 Task: Create a schedule automation trigger every second thursday of the month at 01:00 PM.
Action: Mouse moved to (989, 284)
Screenshot: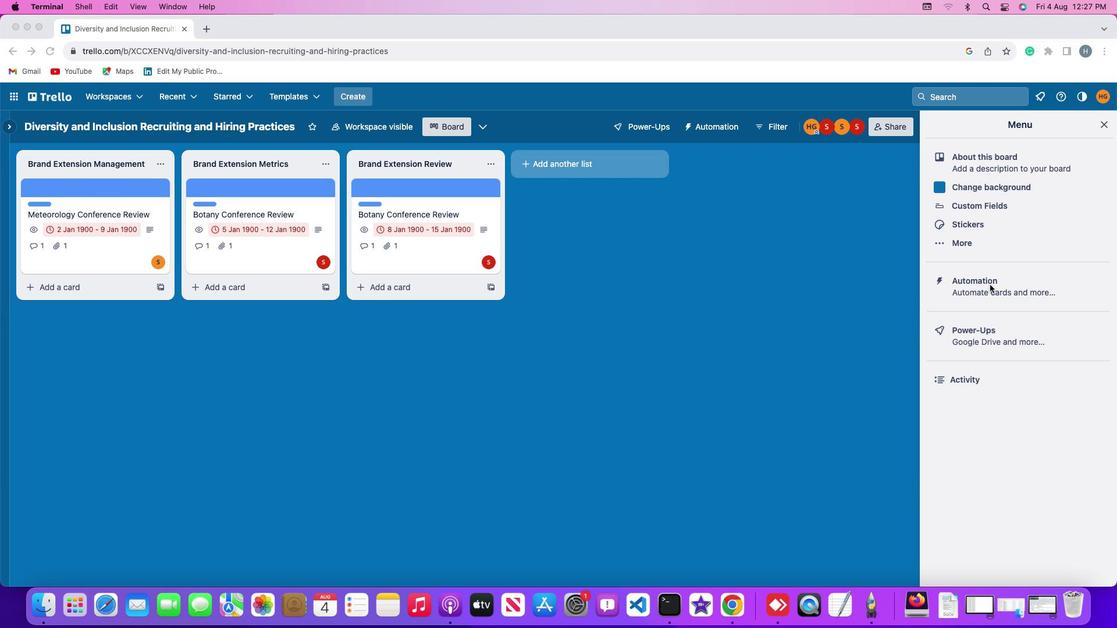 
Action: Mouse pressed left at (989, 284)
Screenshot: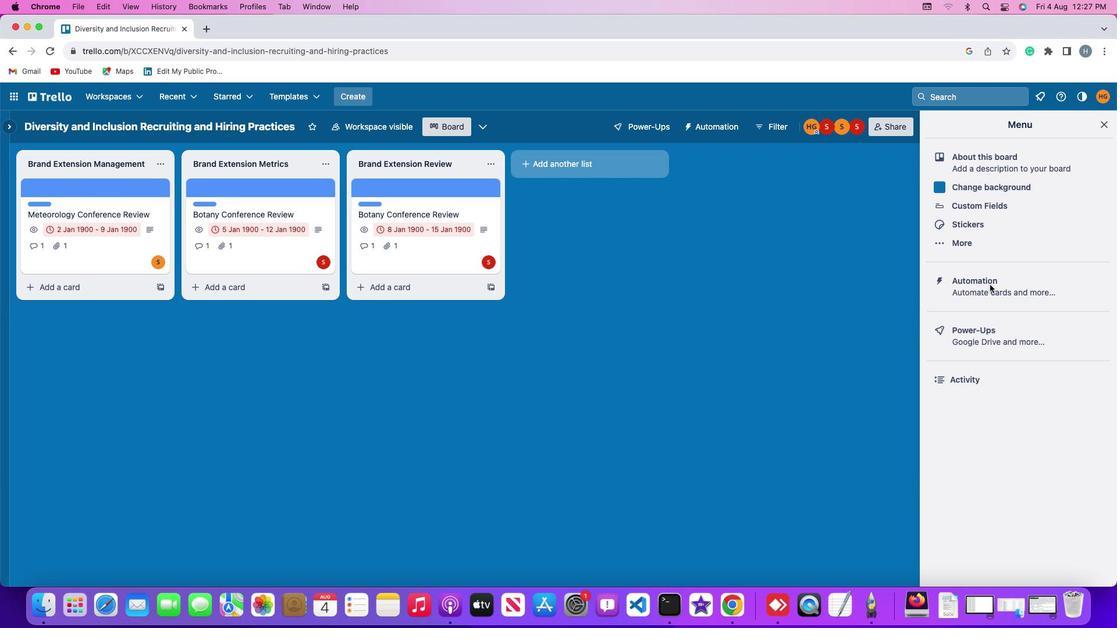
Action: Mouse pressed left at (989, 284)
Screenshot: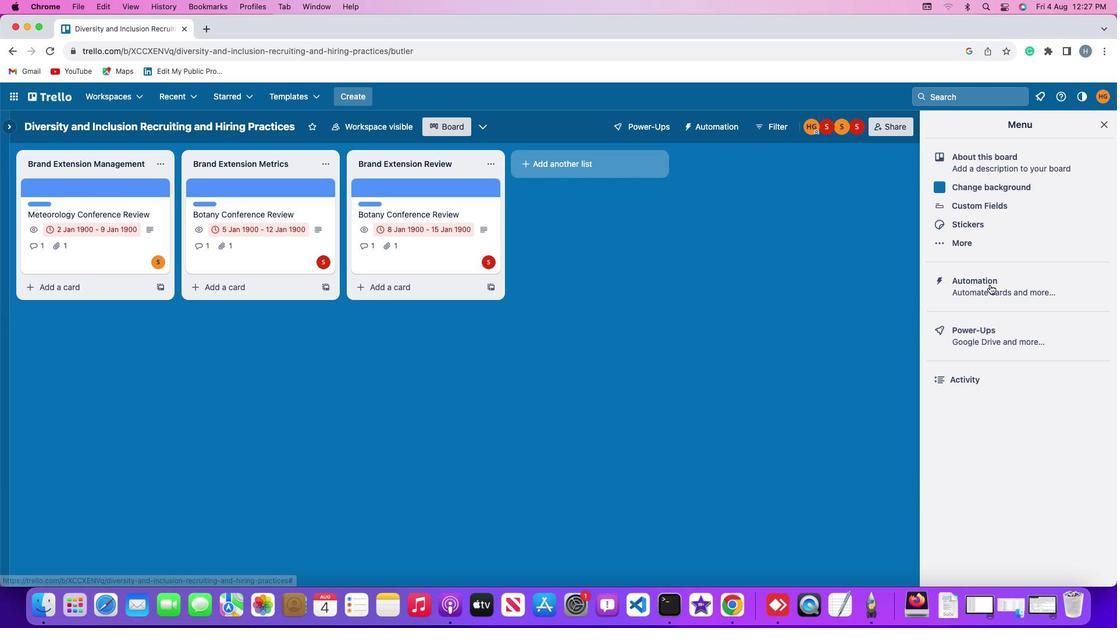 
Action: Mouse moved to (64, 252)
Screenshot: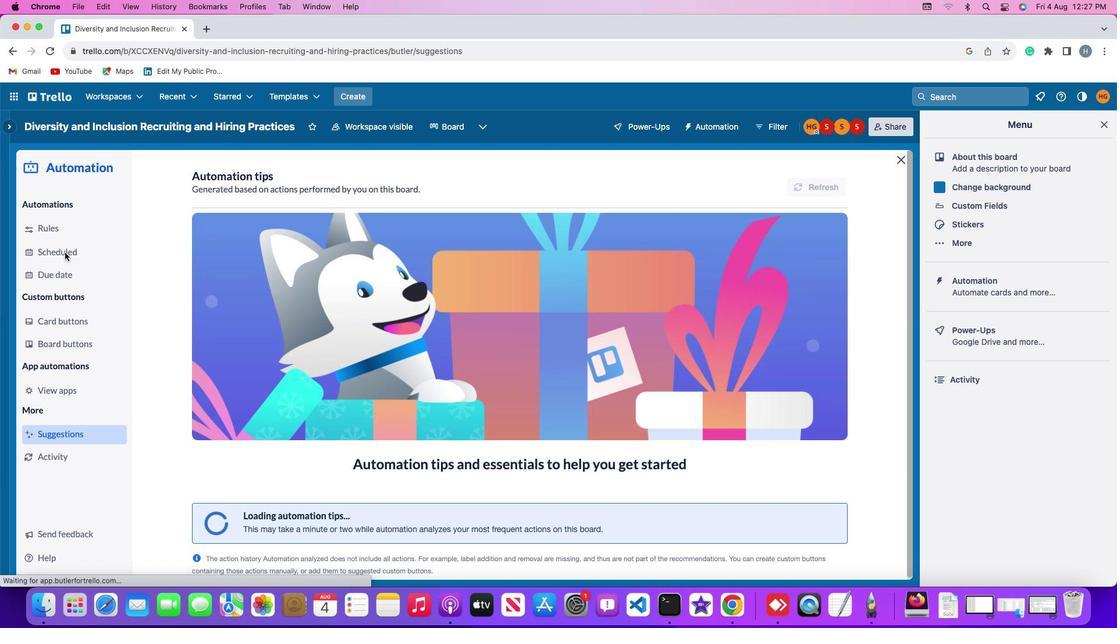 
Action: Mouse pressed left at (64, 252)
Screenshot: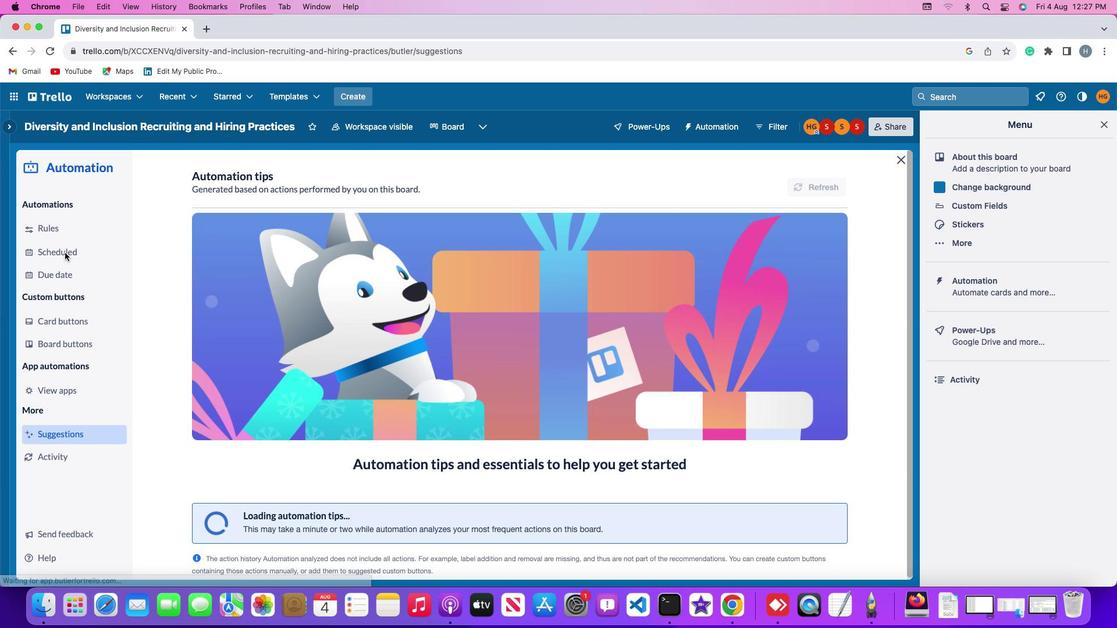 
Action: Mouse moved to (774, 178)
Screenshot: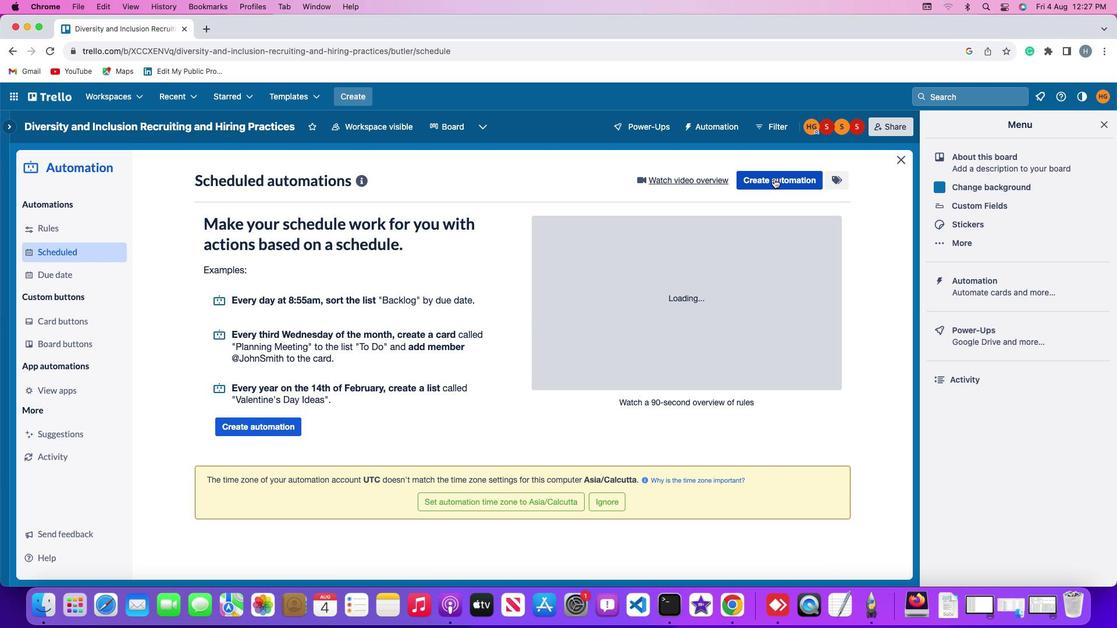 
Action: Mouse pressed left at (774, 178)
Screenshot: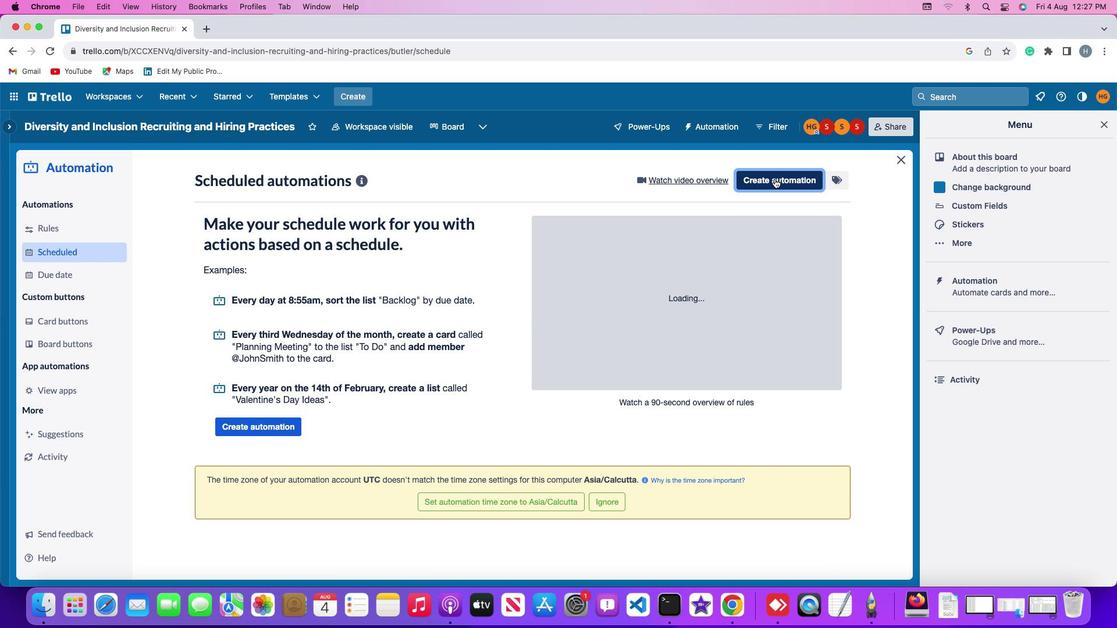 
Action: Mouse moved to (550, 291)
Screenshot: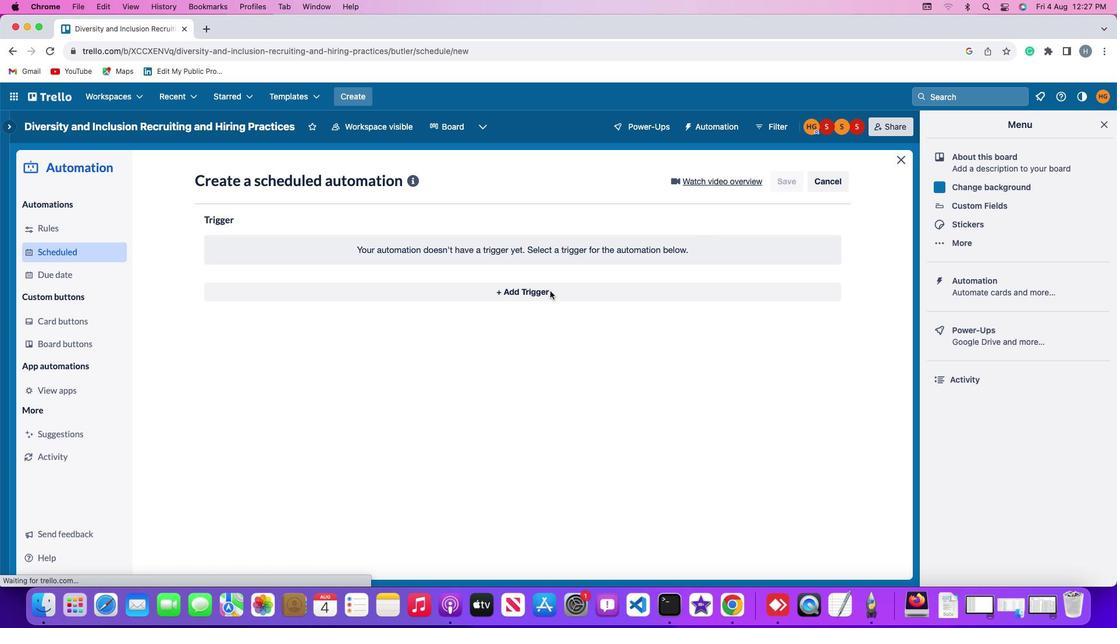 
Action: Mouse pressed left at (550, 291)
Screenshot: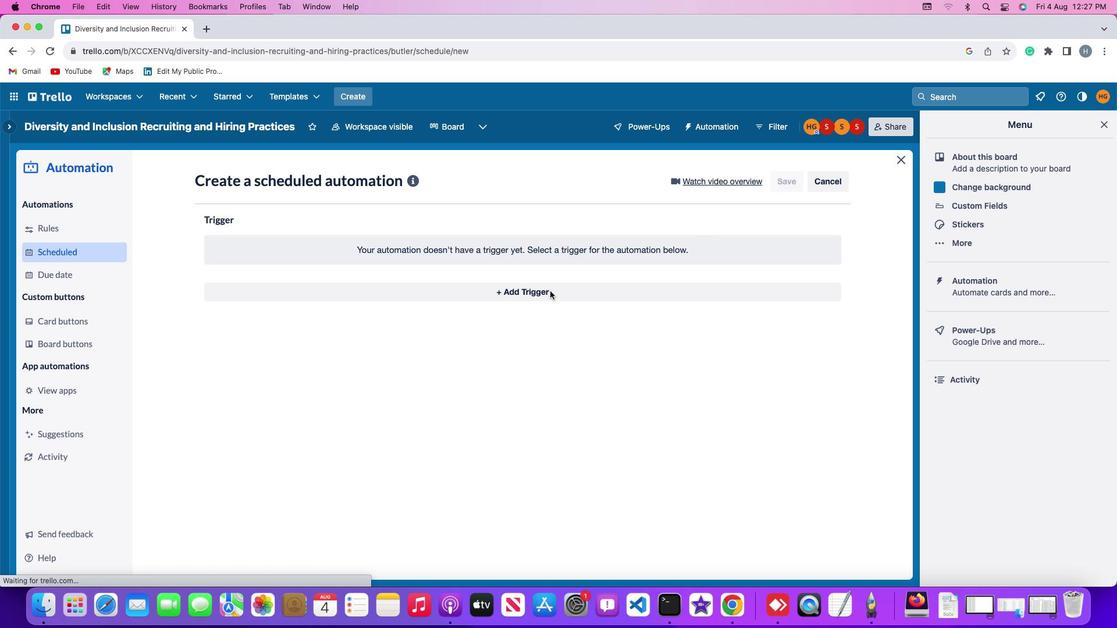 
Action: Mouse moved to (244, 494)
Screenshot: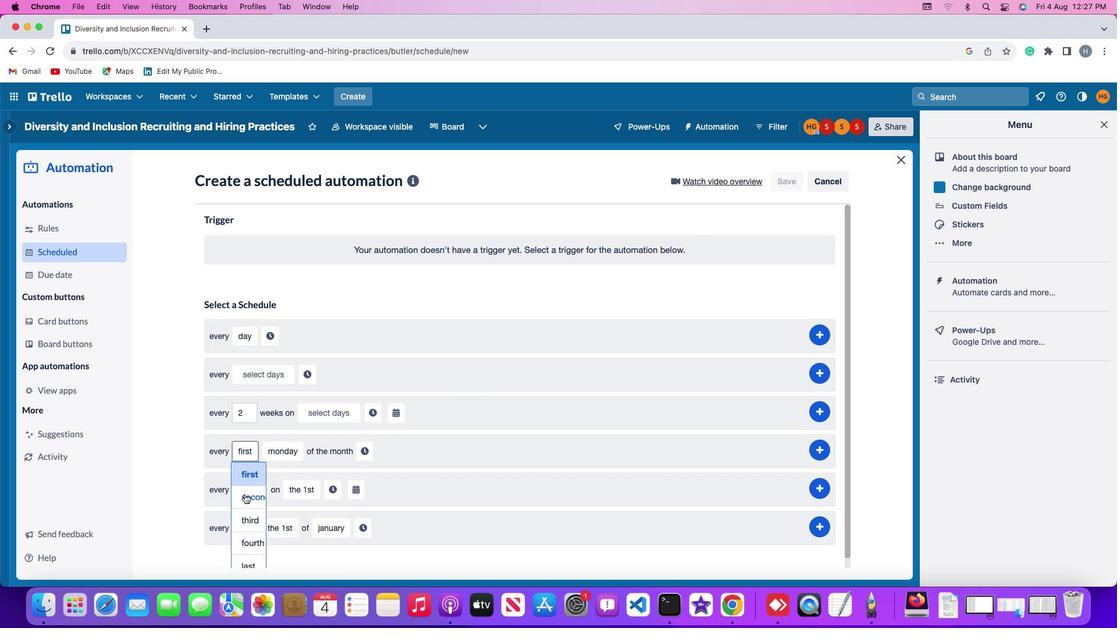 
Action: Mouse pressed left at (244, 494)
Screenshot: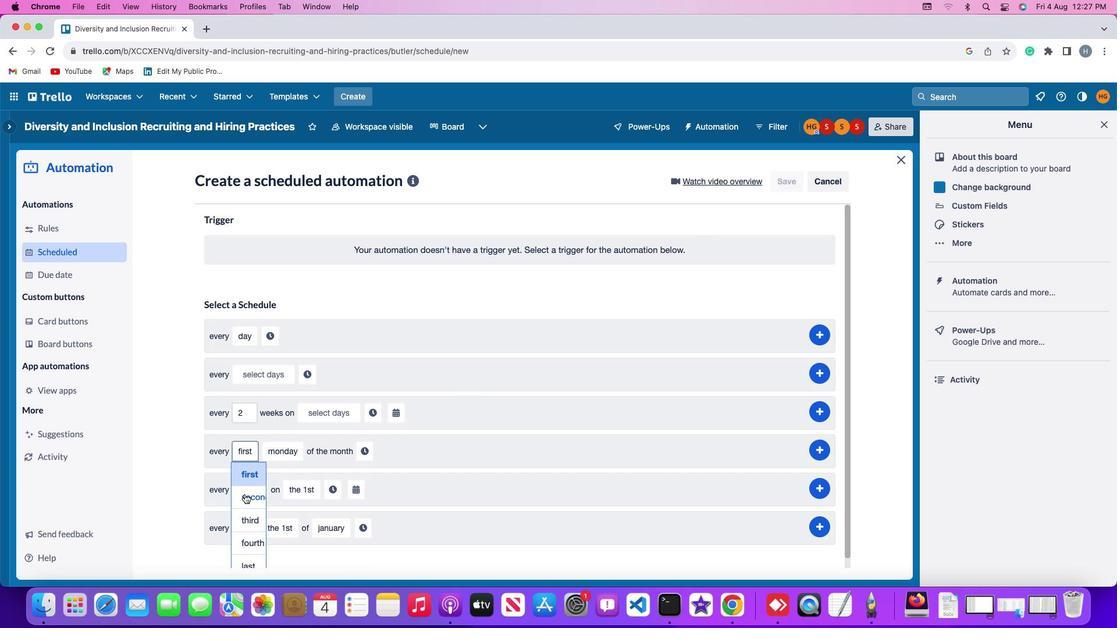 
Action: Mouse moved to (331, 361)
Screenshot: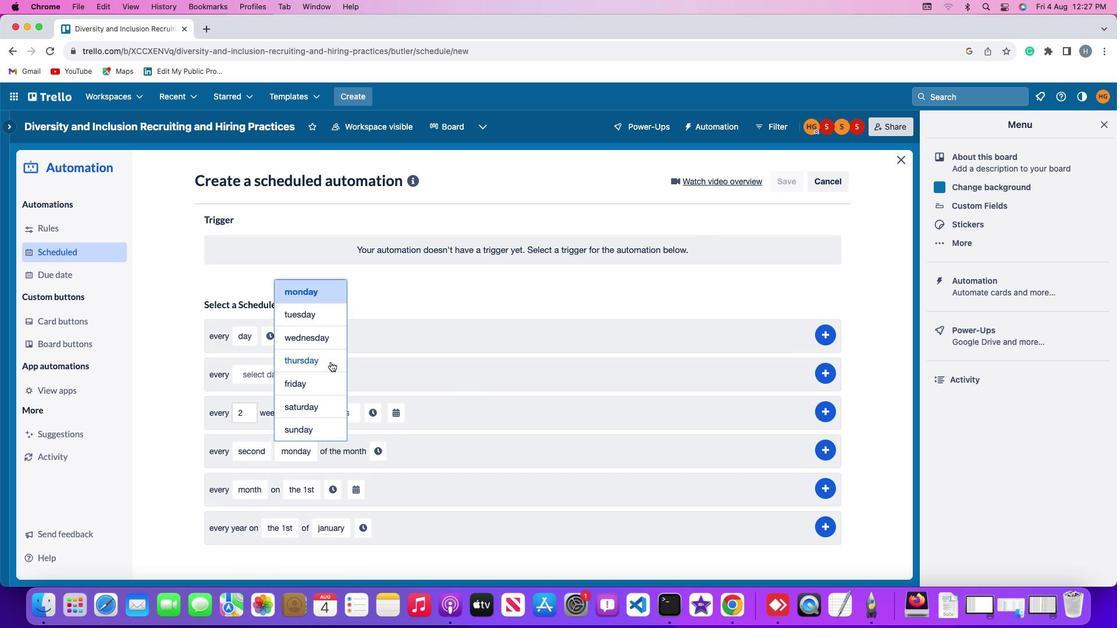 
Action: Mouse pressed left at (331, 361)
Screenshot: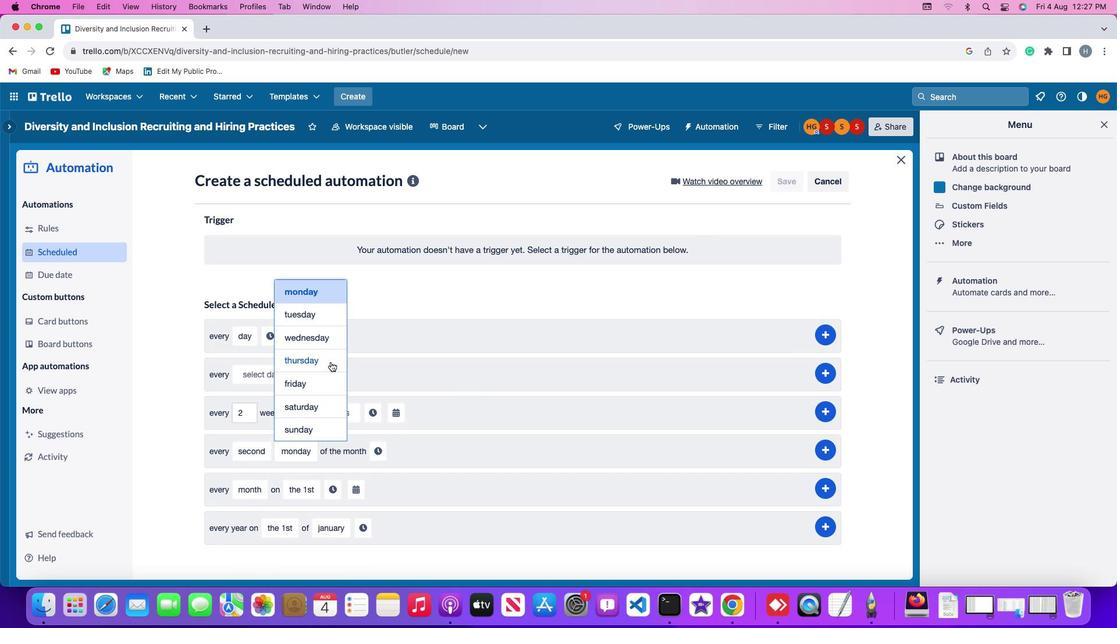 
Action: Mouse moved to (380, 446)
Screenshot: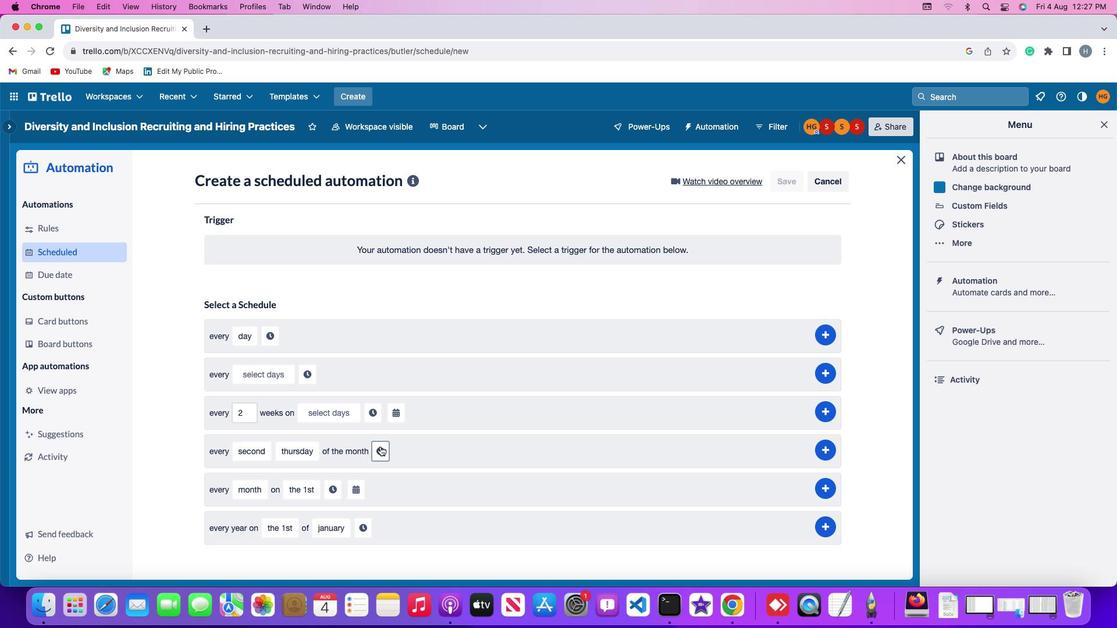 
Action: Mouse pressed left at (380, 446)
Screenshot: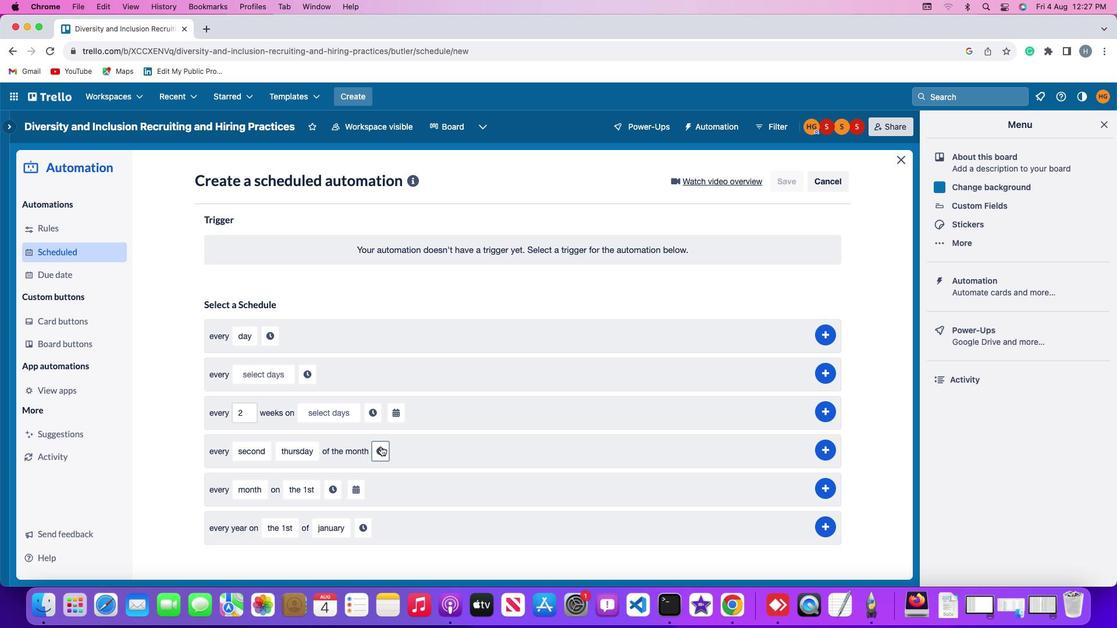 
Action: Mouse moved to (405, 450)
Screenshot: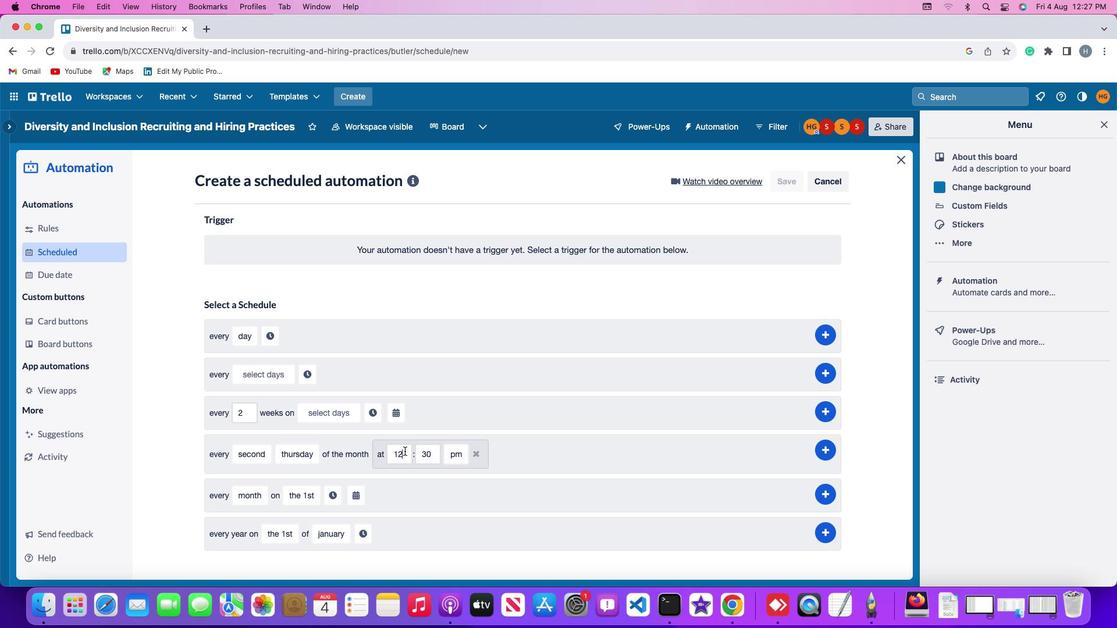 
Action: Mouse pressed left at (405, 450)
Screenshot: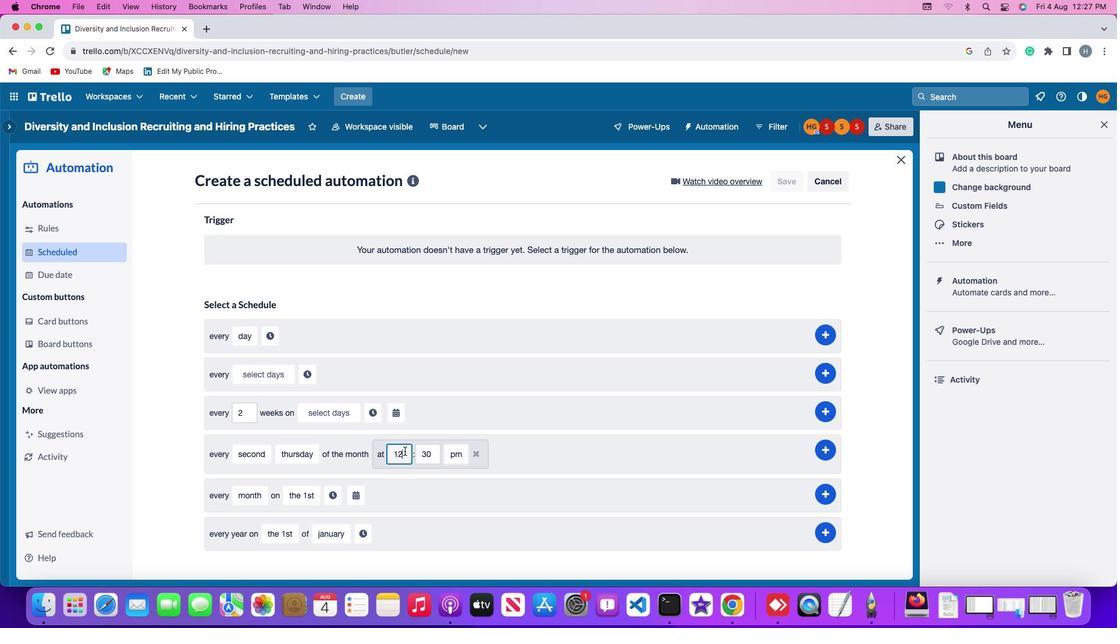
Action: Mouse moved to (404, 450)
Screenshot: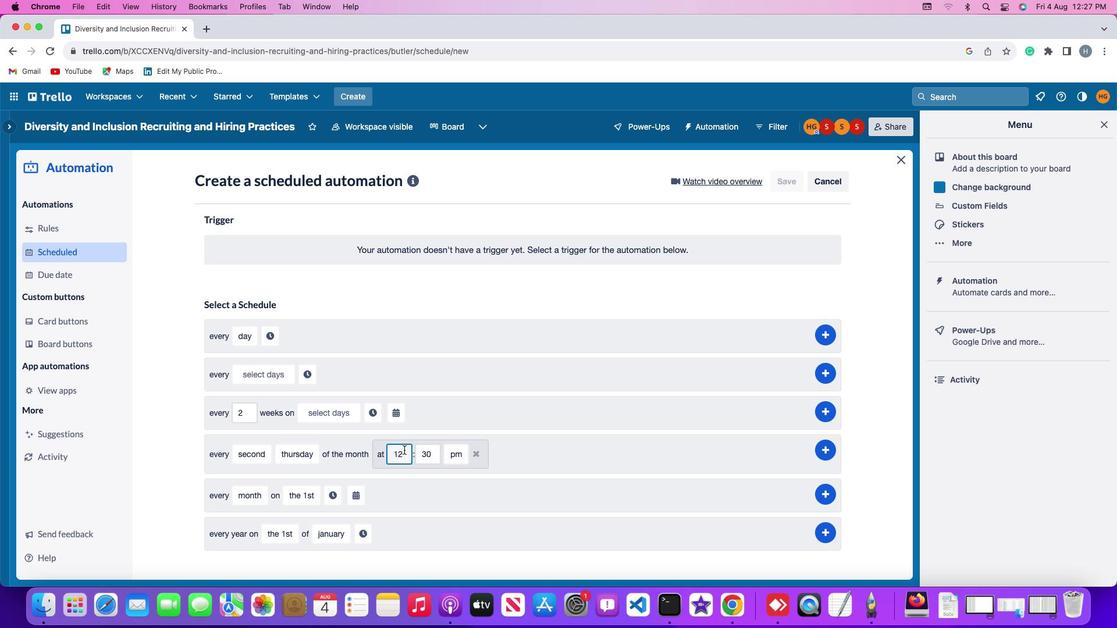 
Action: Key pressed Key.backspaceKey.backspace
Screenshot: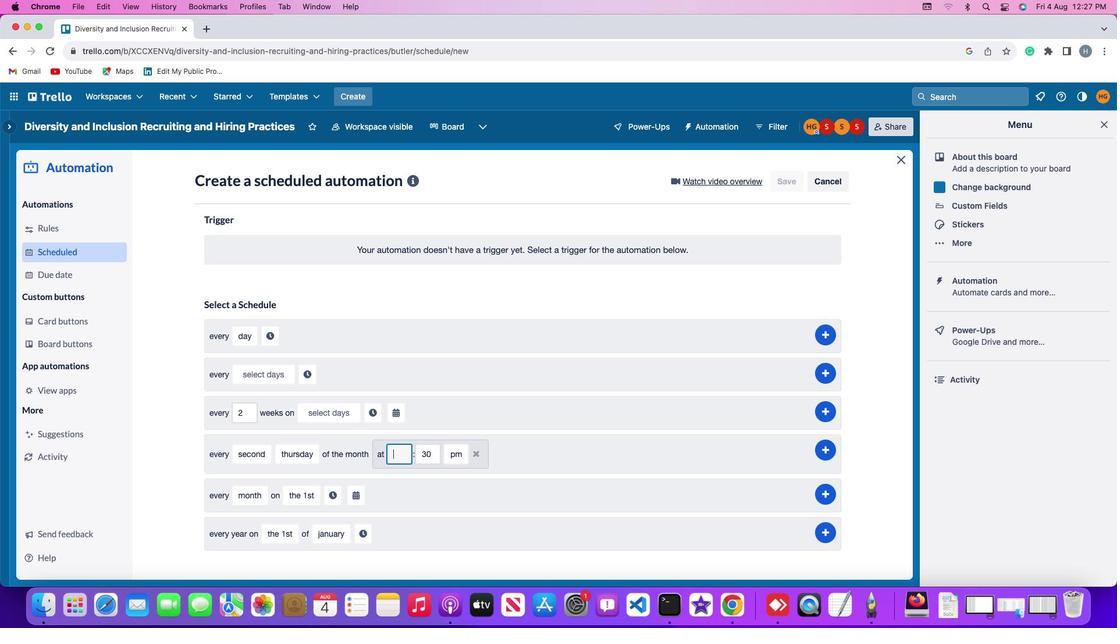 
Action: Mouse moved to (404, 450)
Screenshot: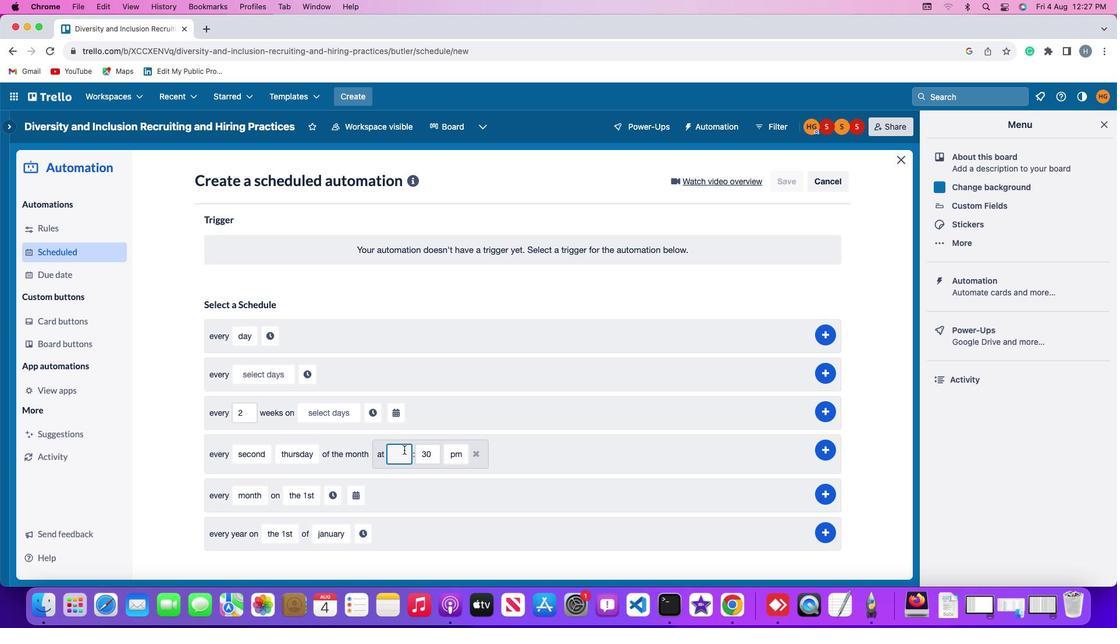 
Action: Key pressed '1'
Screenshot: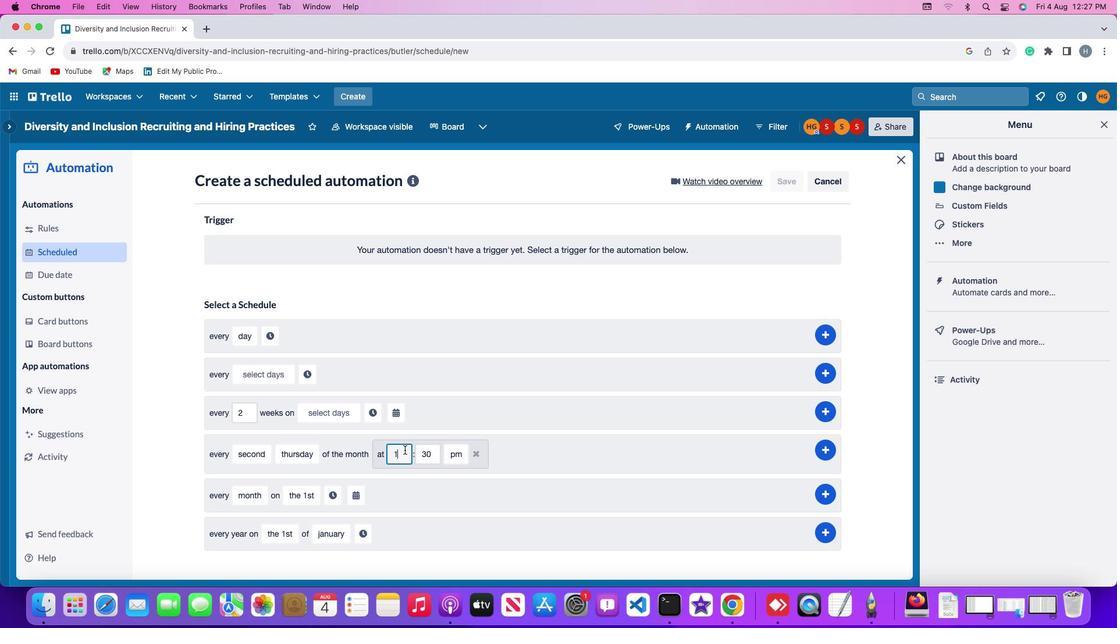 
Action: Mouse moved to (435, 453)
Screenshot: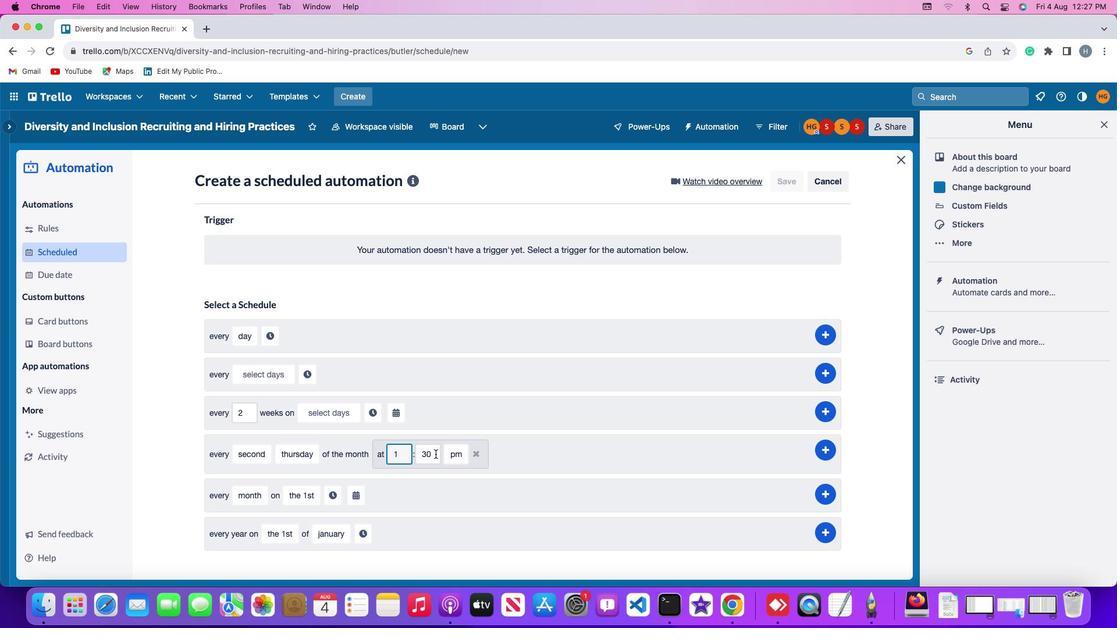 
Action: Mouse pressed left at (435, 453)
Screenshot: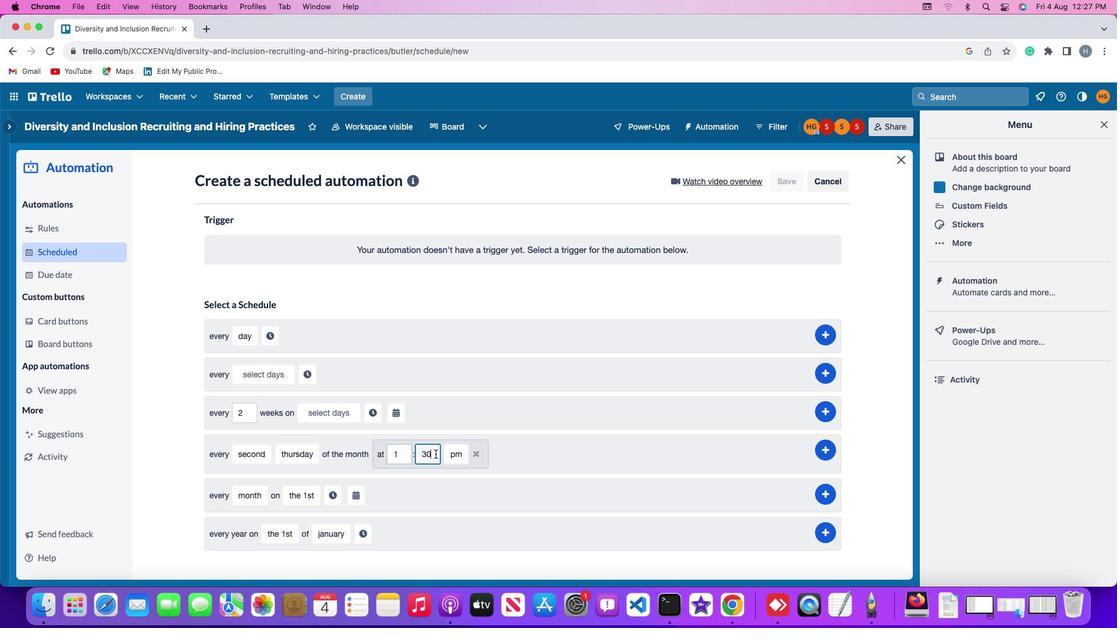 
Action: Mouse moved to (435, 453)
Screenshot: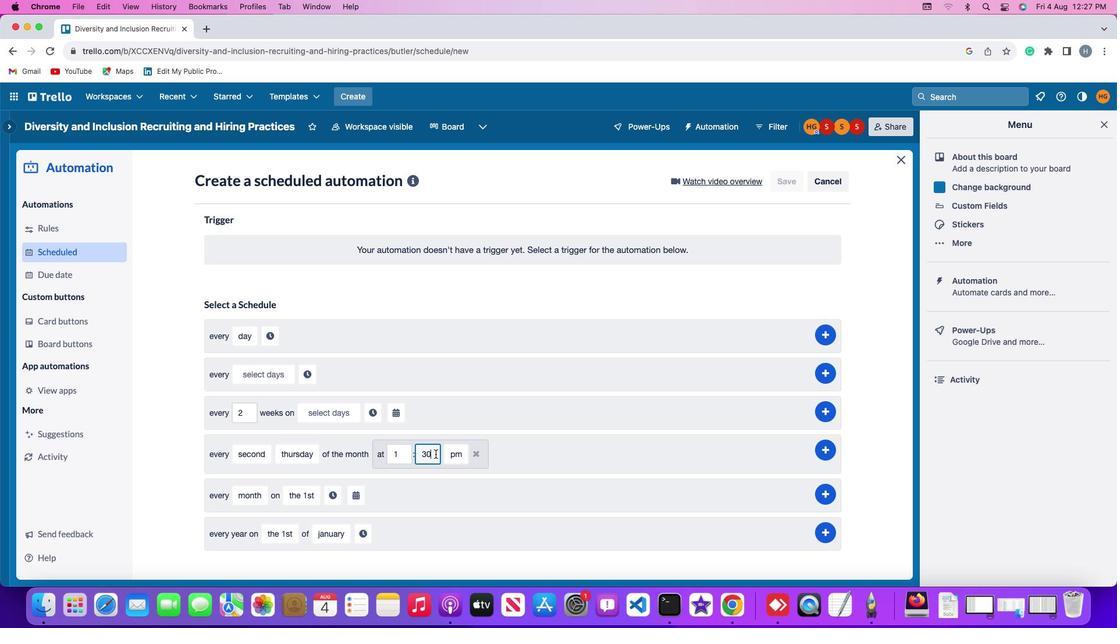 
Action: Key pressed Key.backspaceKey.backspace'0''0'
Screenshot: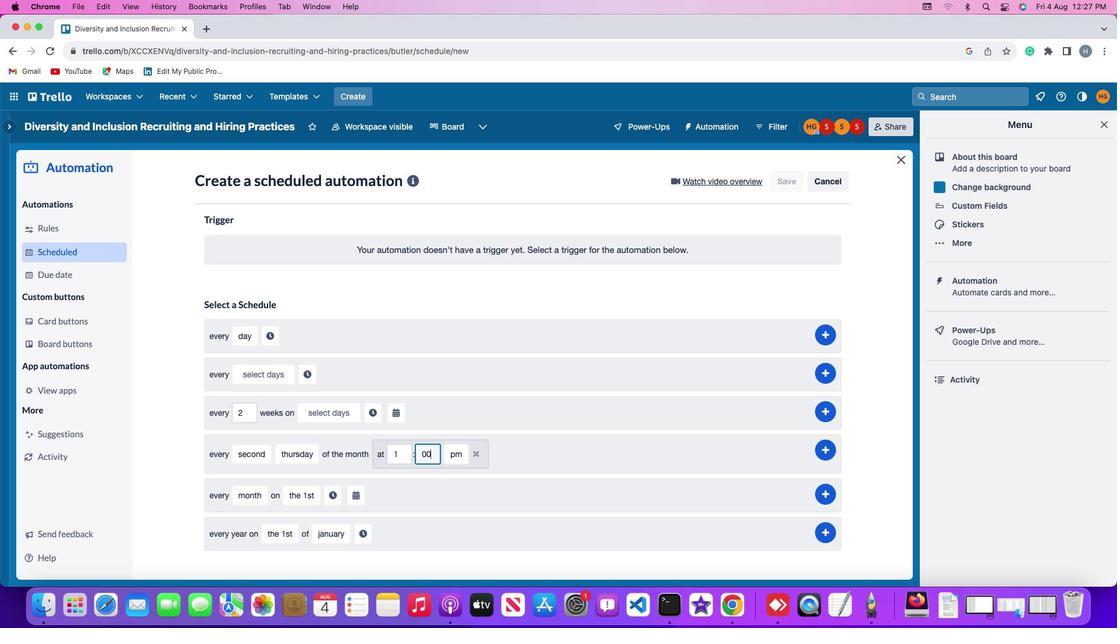 
Action: Mouse moved to (456, 499)
Screenshot: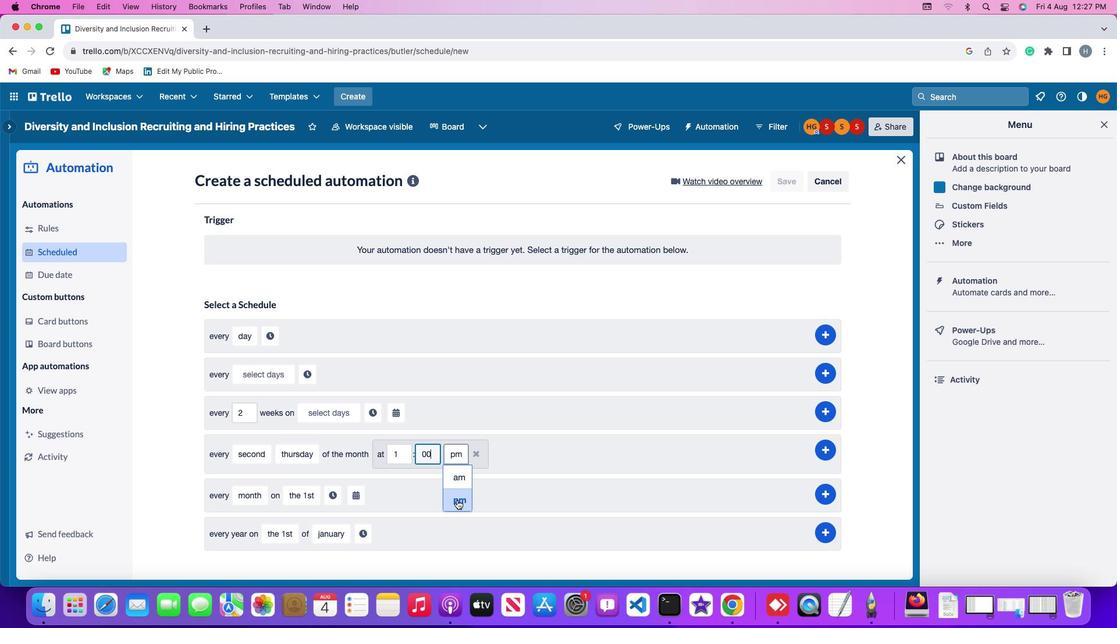 
Action: Mouse pressed left at (456, 499)
Screenshot: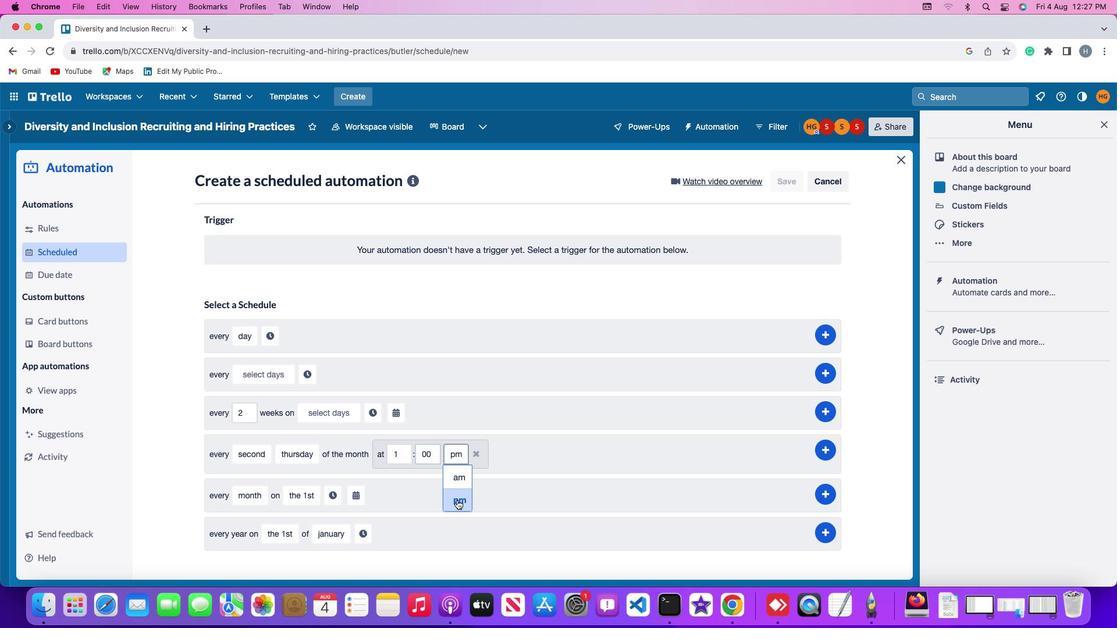 
Action: Mouse moved to (829, 448)
Screenshot: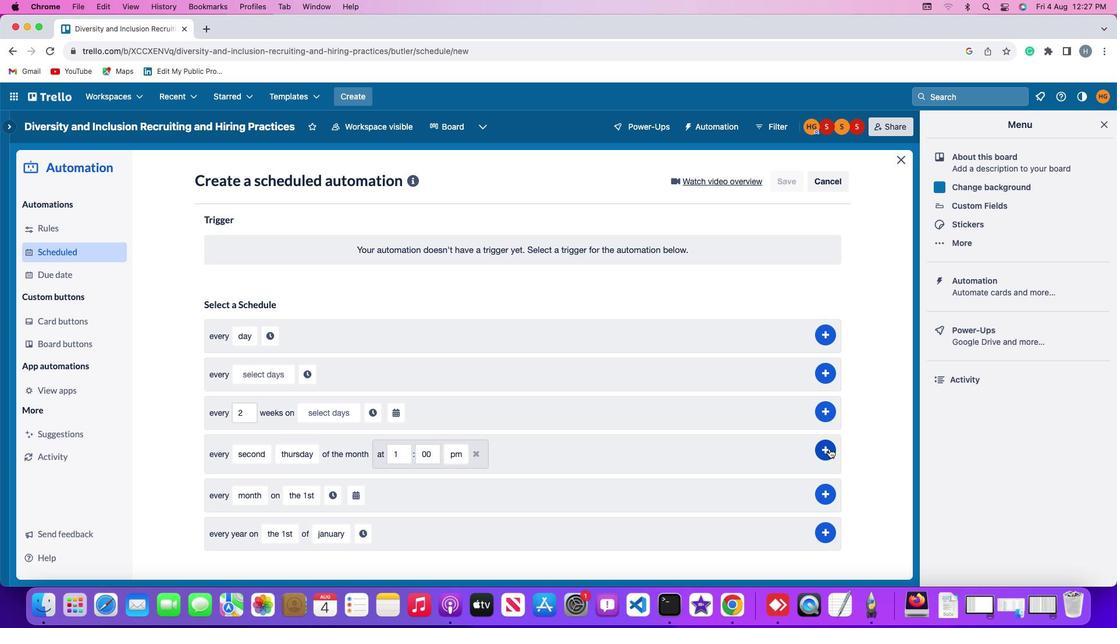 
Action: Mouse pressed left at (829, 448)
Screenshot: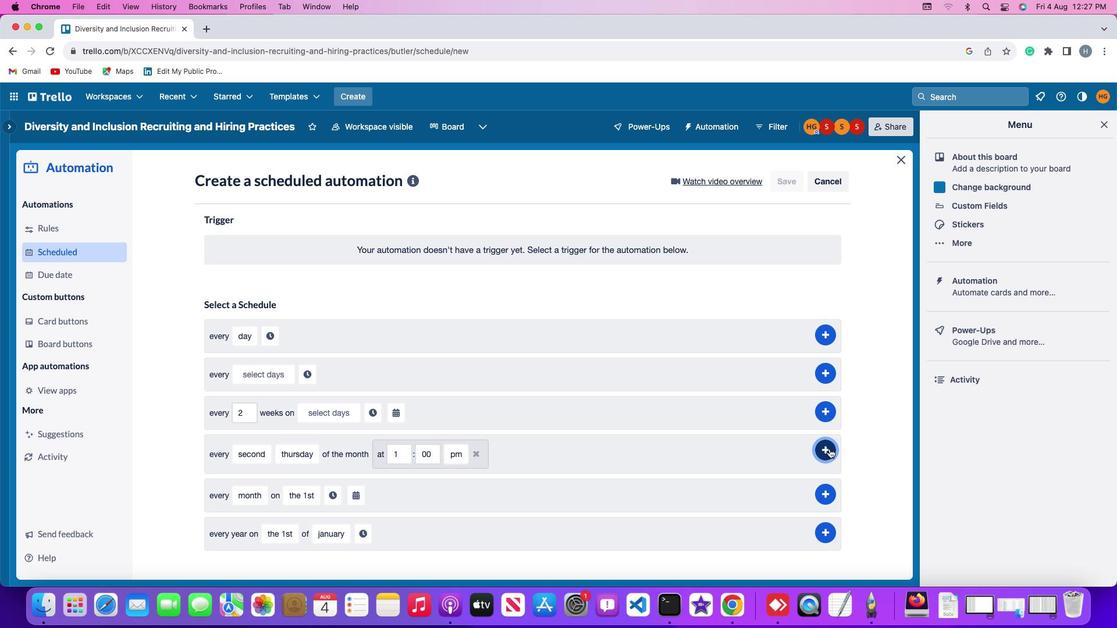 
Action: Mouse moved to (702, 328)
Screenshot: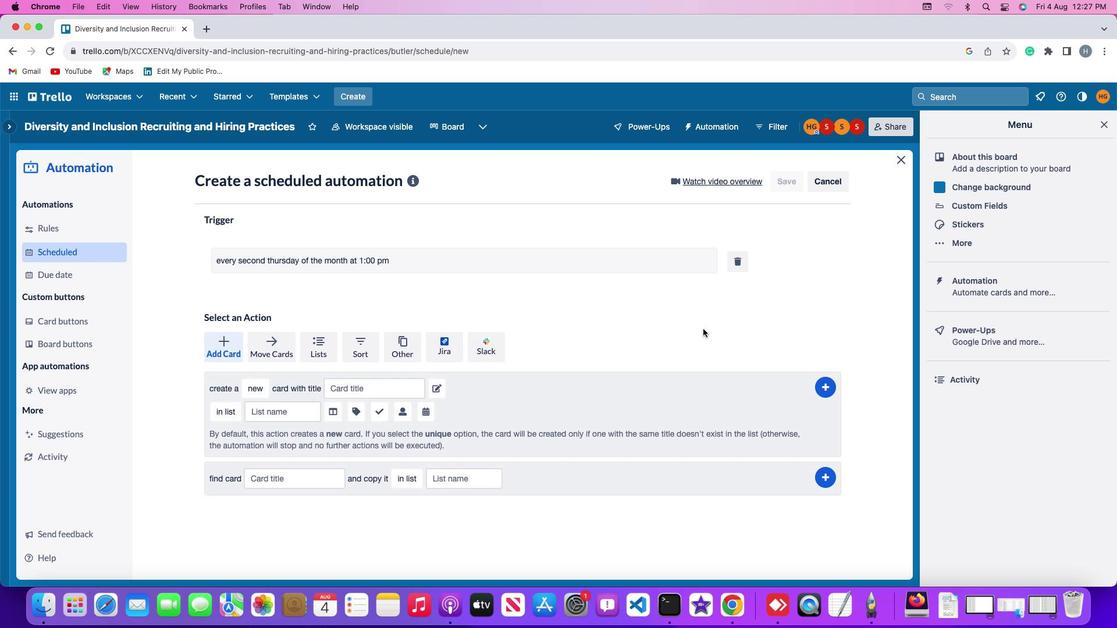 
